 Task: Select design.
Action: Mouse moved to (474, 150)
Screenshot: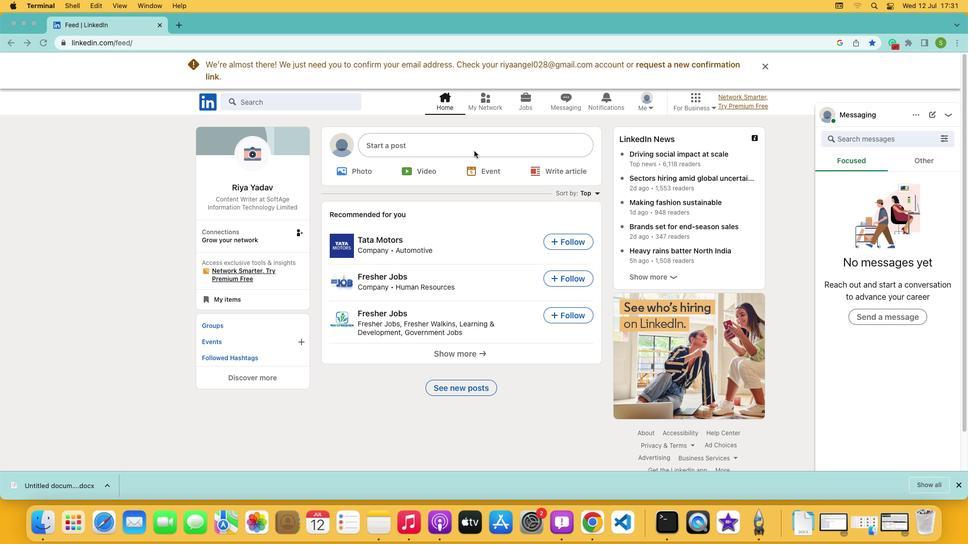 
Action: Mouse pressed left at (474, 150)
Screenshot: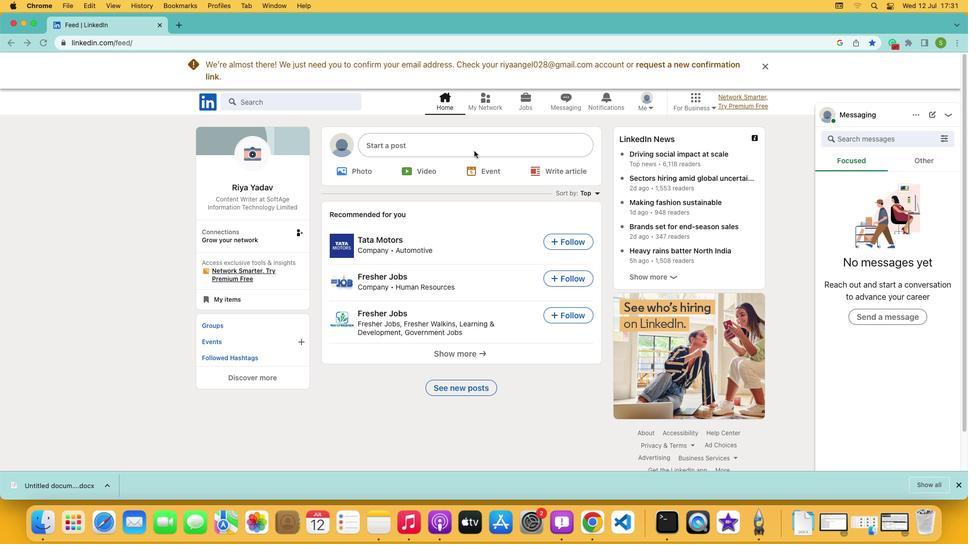 
Action: Mouse pressed left at (474, 150)
Screenshot: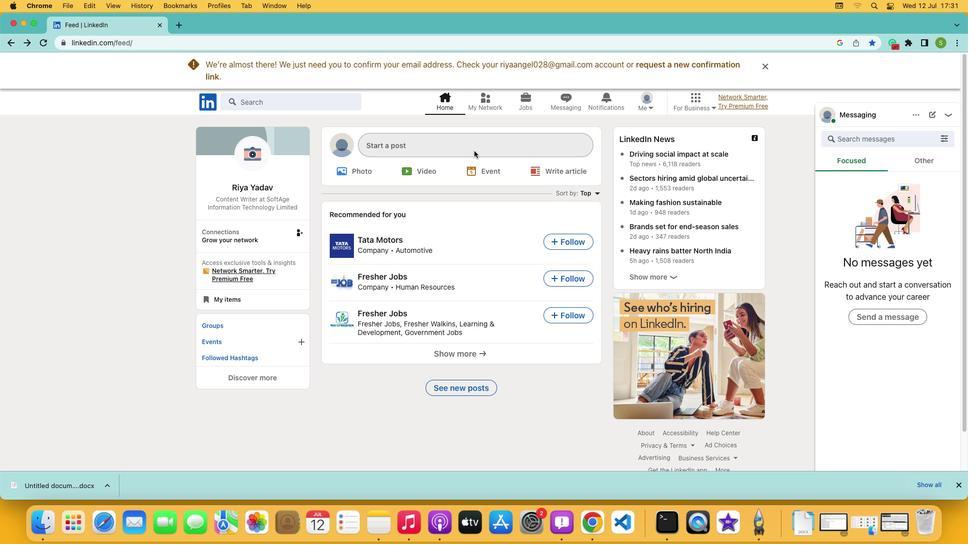 
Action: Mouse moved to (424, 299)
Screenshot: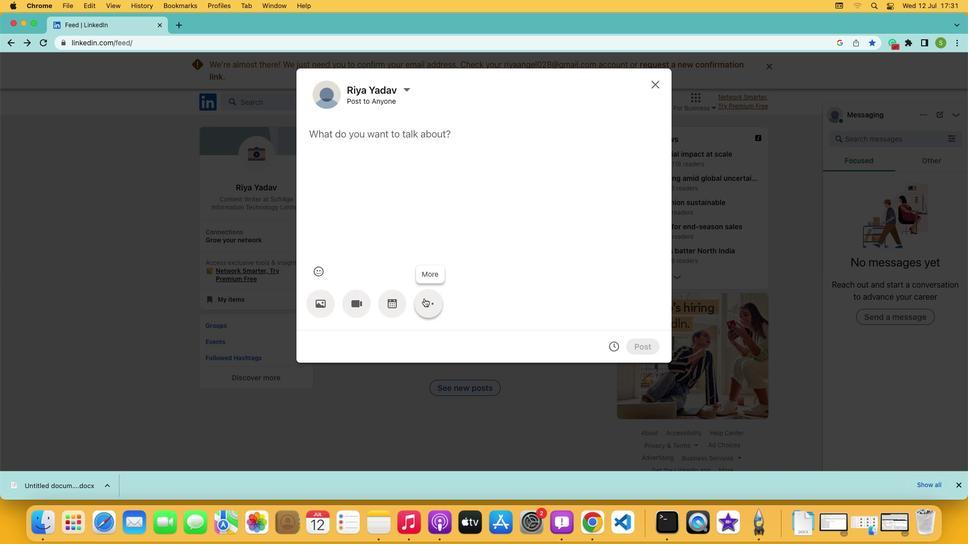 
Action: Mouse pressed left at (424, 299)
Screenshot: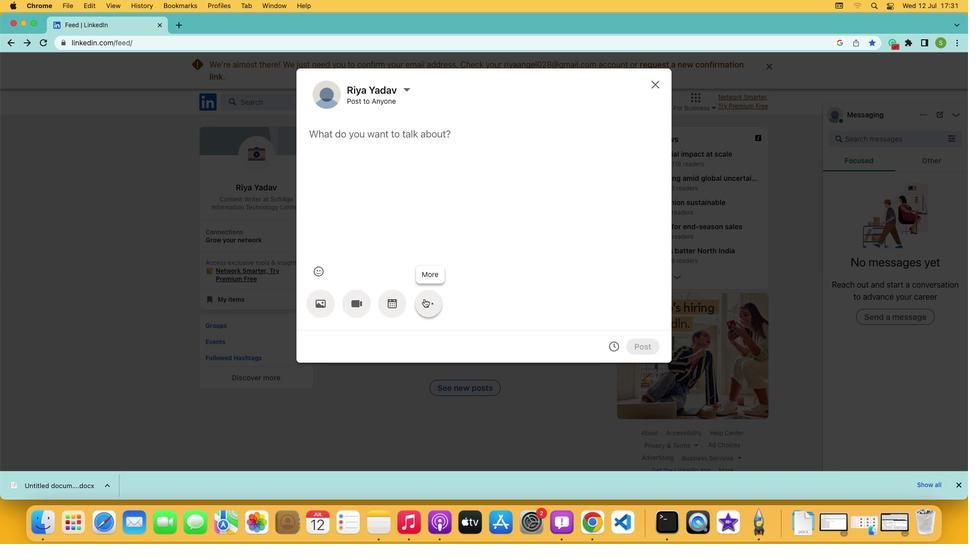 
Action: Mouse moved to (563, 299)
Screenshot: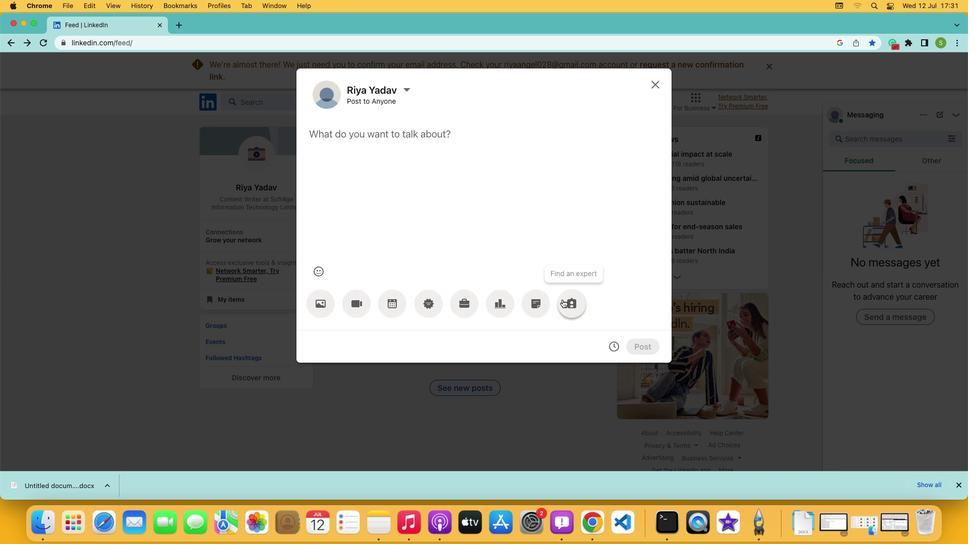 
Action: Mouse pressed left at (563, 299)
Screenshot: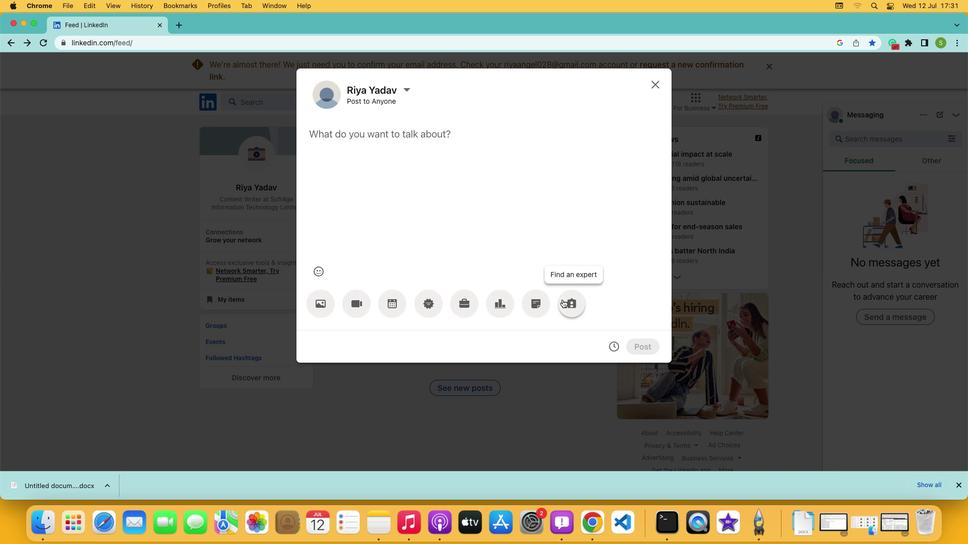 
Action: Mouse moved to (460, 151)
Screenshot: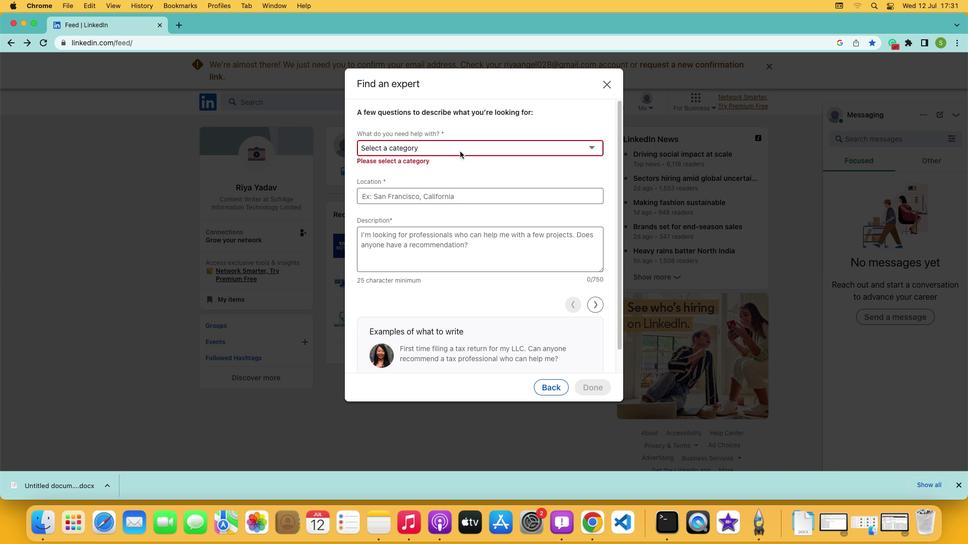 
Action: Mouse pressed left at (460, 151)
Screenshot: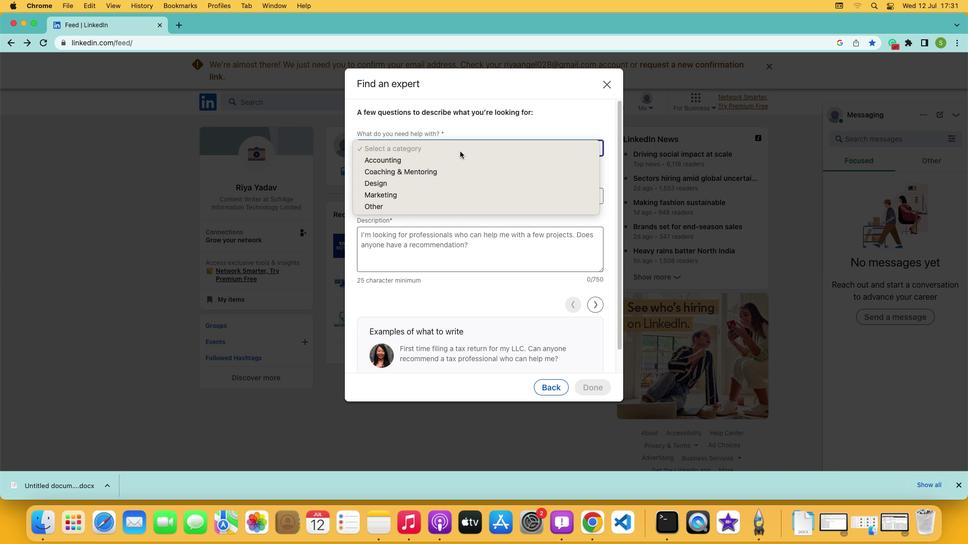 
Action: Mouse moved to (444, 180)
Screenshot: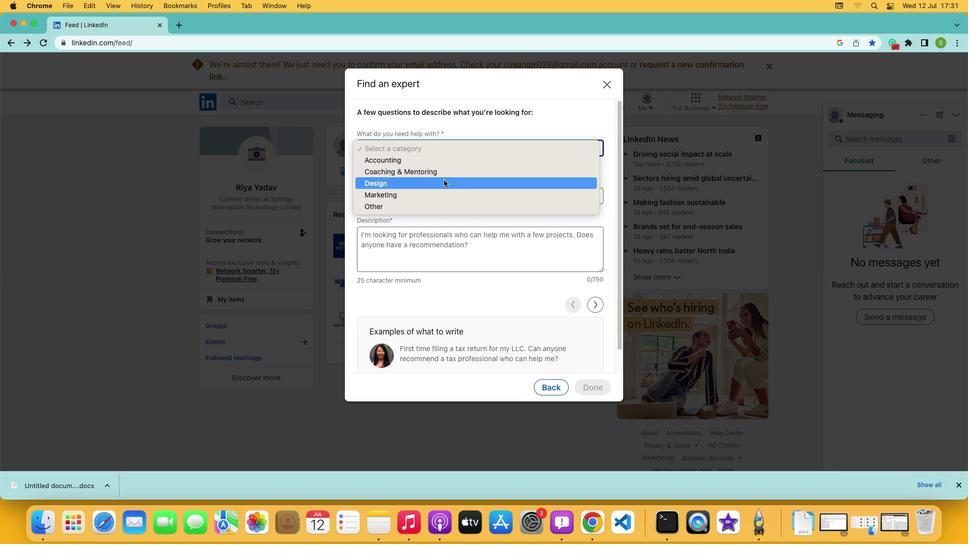 
Action: Mouse pressed left at (444, 180)
Screenshot: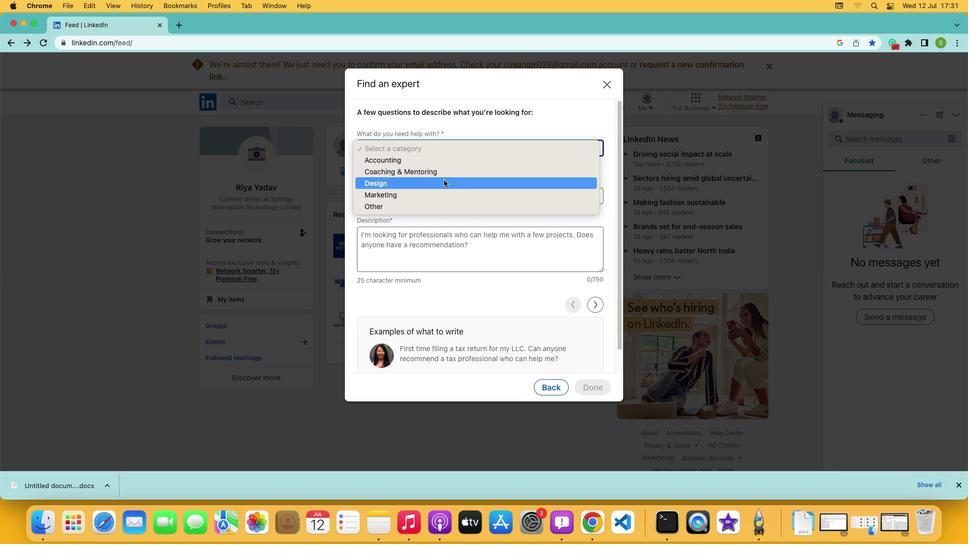 
Action: Mouse moved to (447, 187)
Screenshot: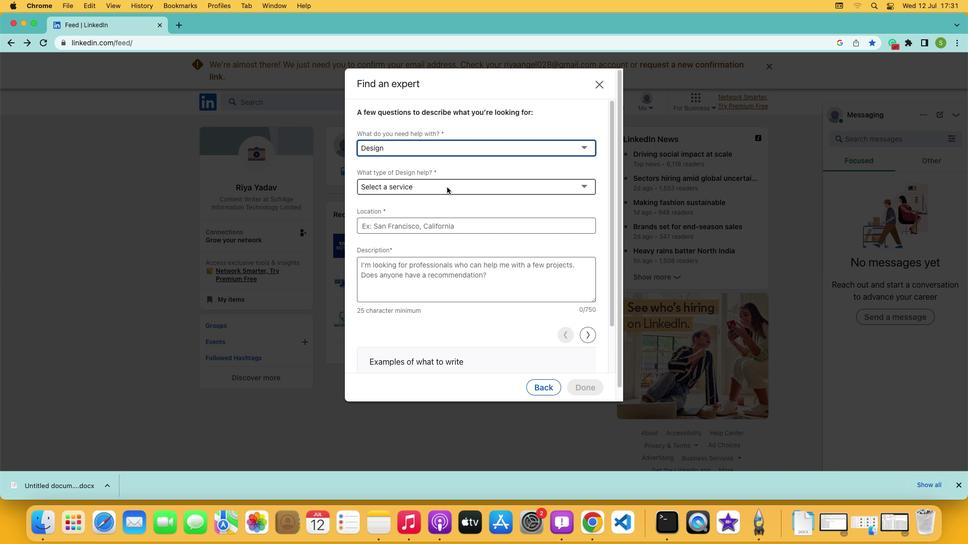 
